 Task: Add the task  Upgrade and migrate company data analytics to a cloud-based solution to the section Data Visualization Sprint in the project AmberDrive and add a Due Date to the respective task as 2023/11/03
Action: Mouse moved to (475, 423)
Screenshot: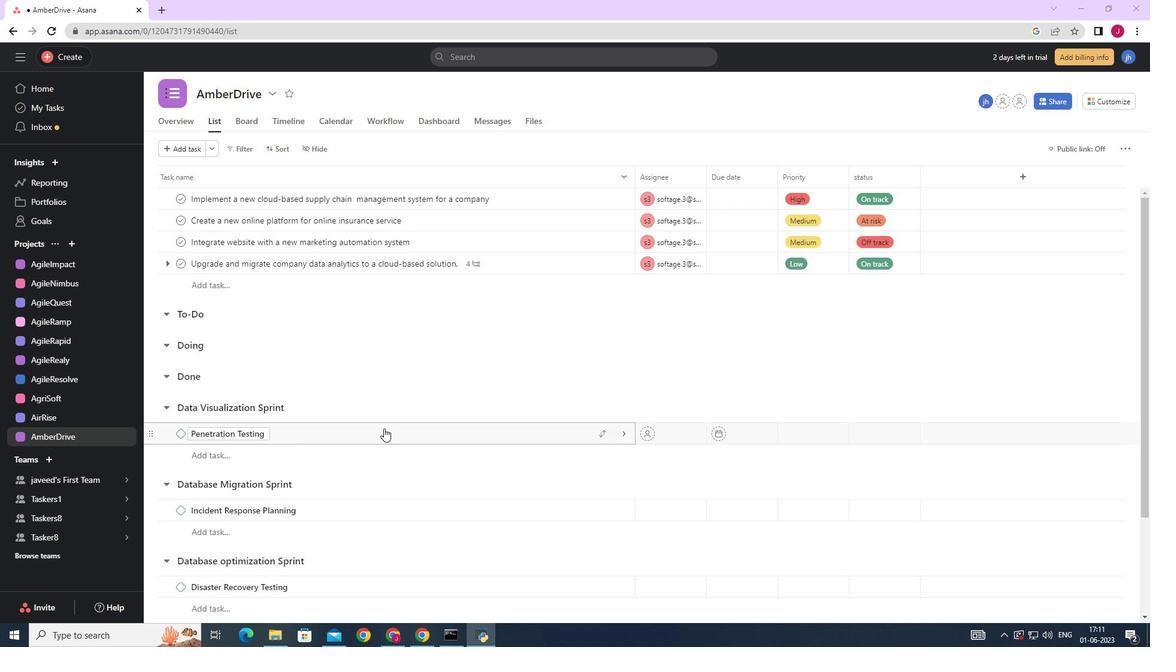
Action: Mouse scrolled (475, 424) with delta (0, 0)
Screenshot: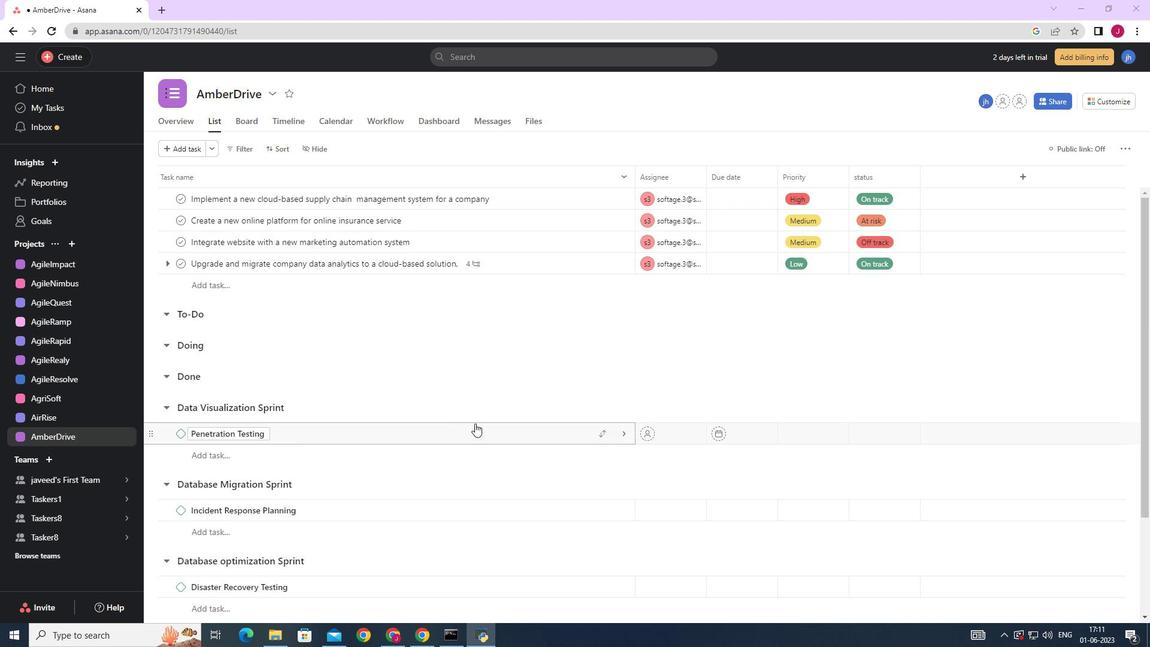 
Action: Mouse scrolled (475, 424) with delta (0, 0)
Screenshot: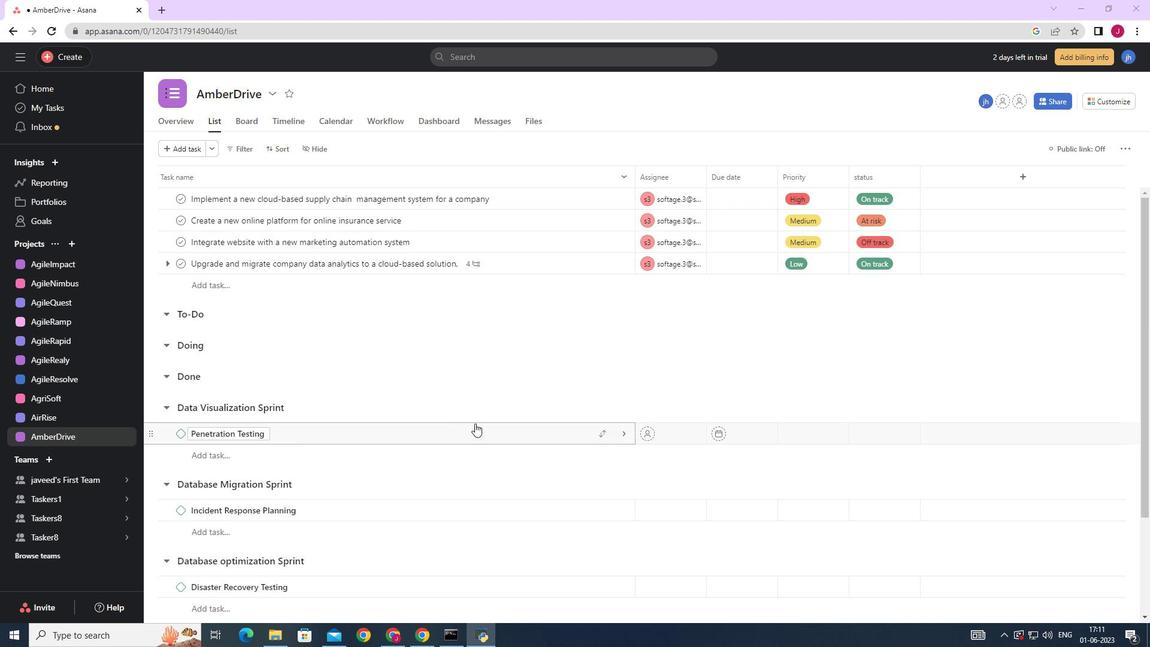 
Action: Mouse moved to (360, 353)
Screenshot: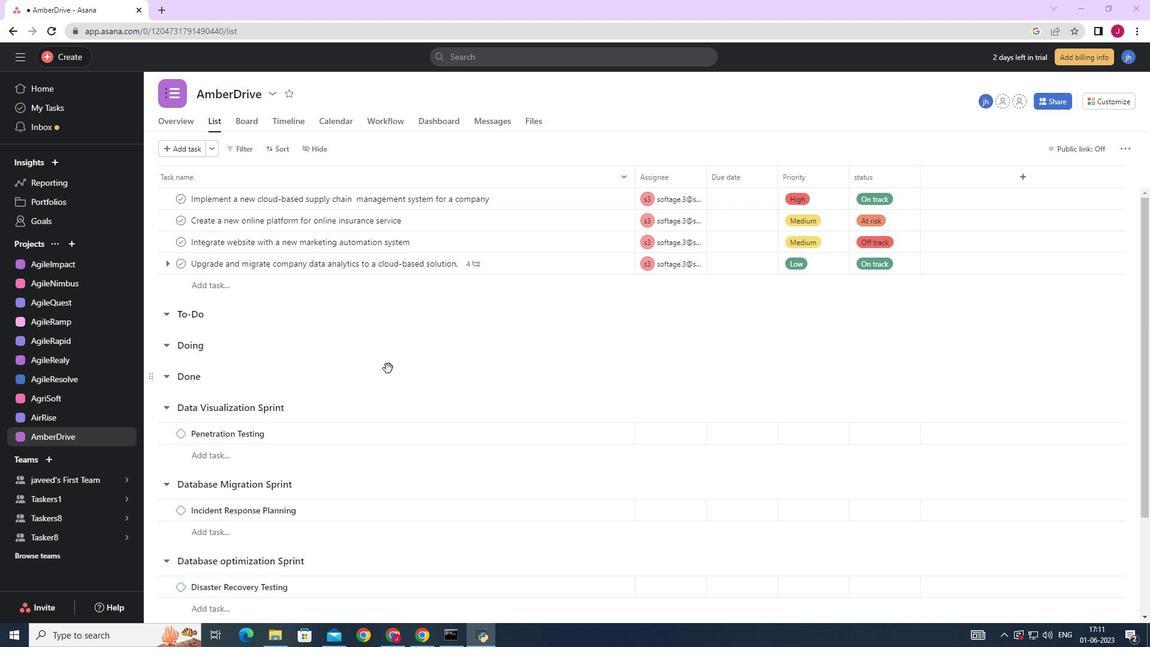 
Action: Mouse scrolled (360, 353) with delta (0, 0)
Screenshot: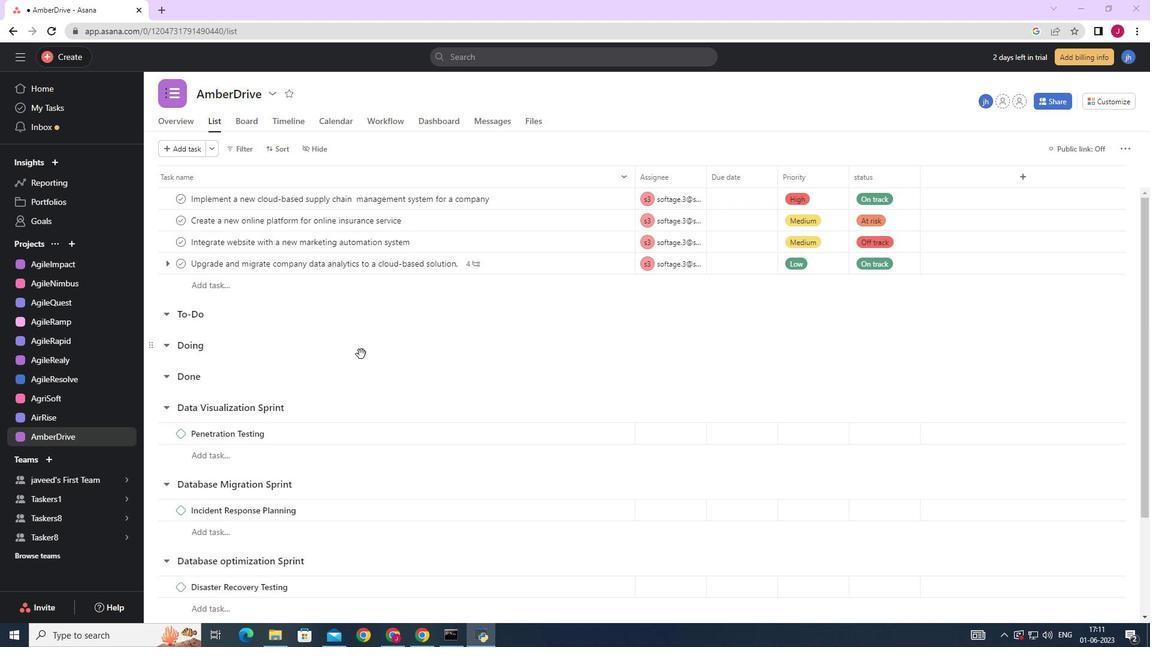 
Action: Mouse moved to (357, 353)
Screenshot: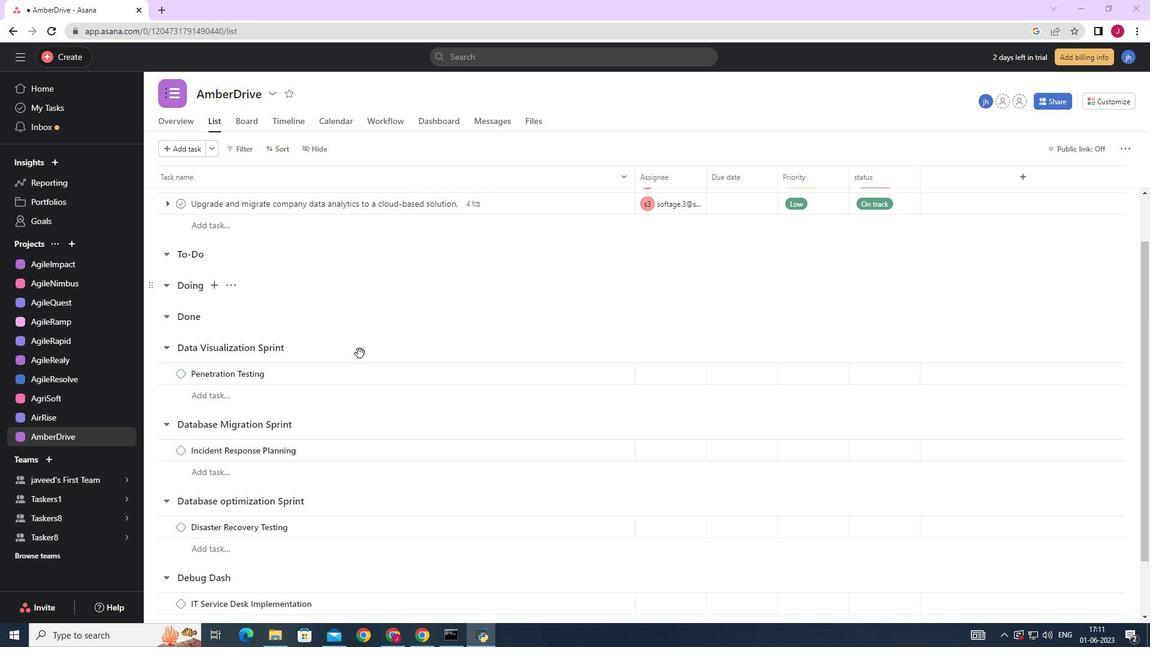 
Action: Mouse scrolled (357, 354) with delta (0, 0)
Screenshot: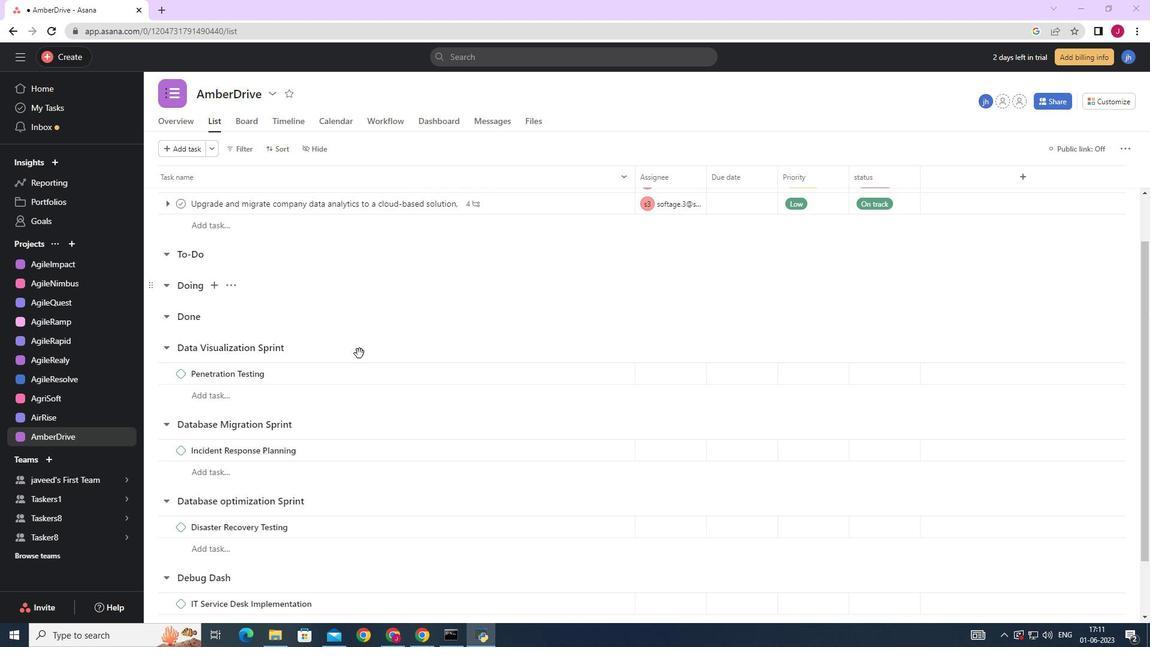 
Action: Mouse scrolled (357, 354) with delta (0, 0)
Screenshot: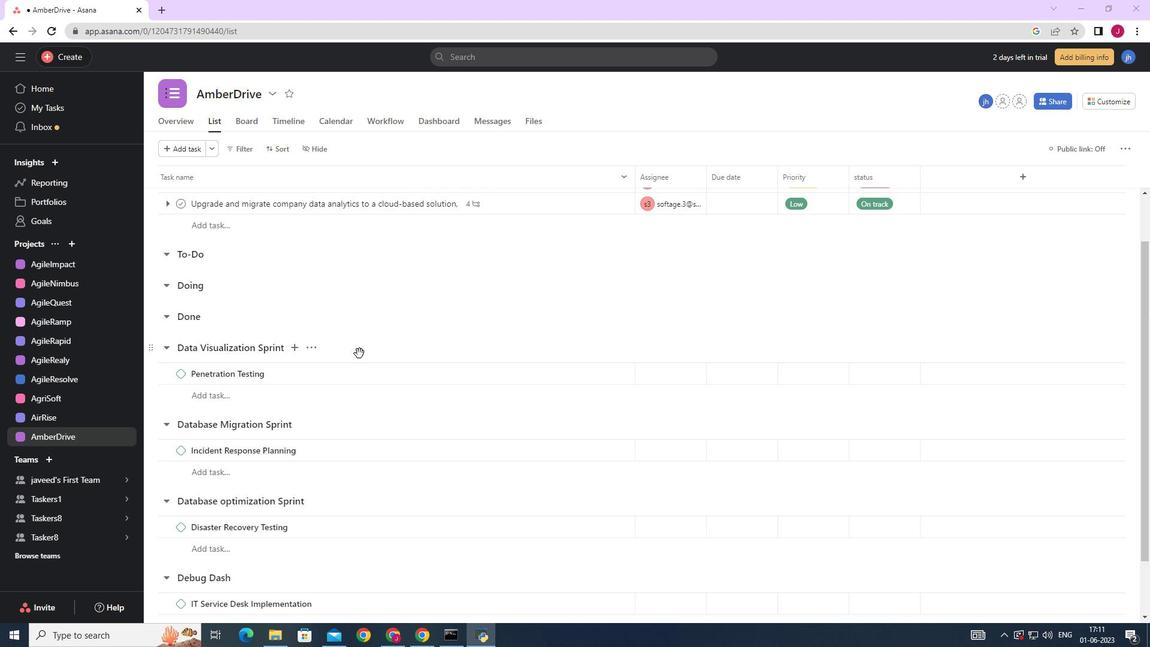 
Action: Mouse scrolled (357, 354) with delta (0, 0)
Screenshot: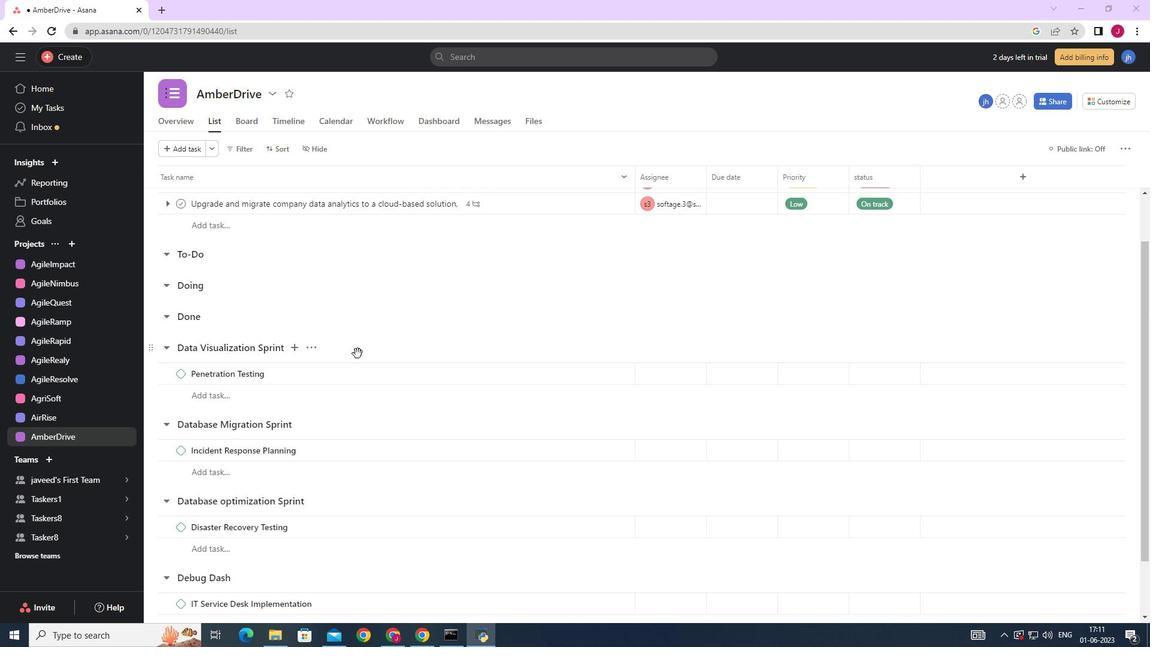 
Action: Mouse moved to (466, 365)
Screenshot: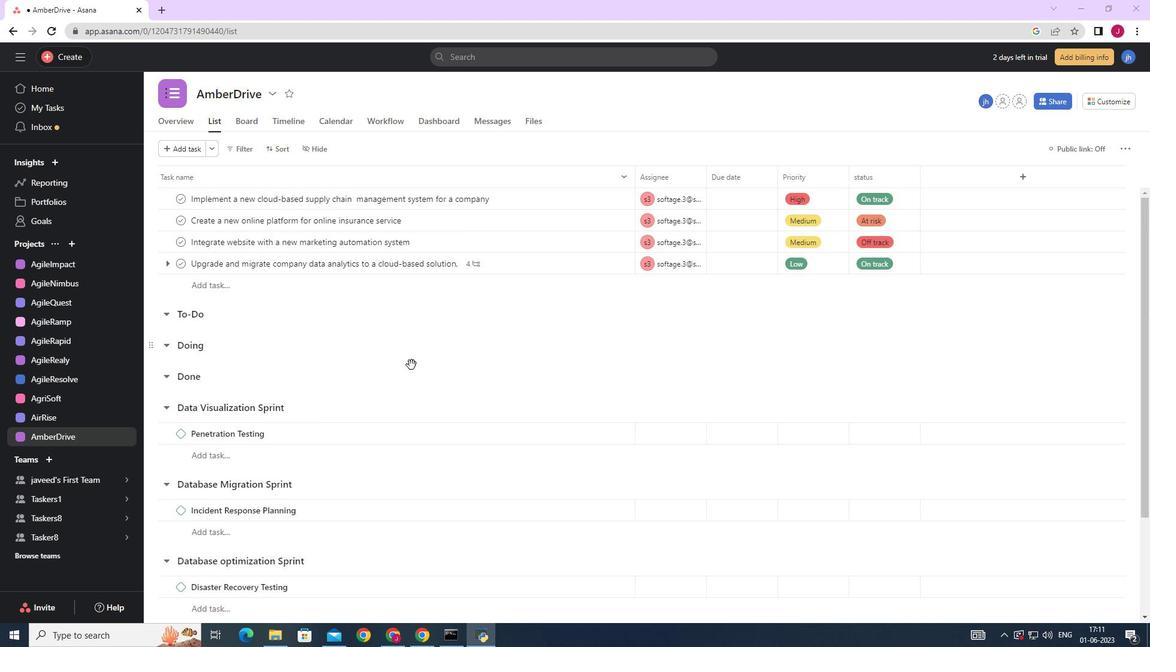 
Action: Mouse scrolled (466, 365) with delta (0, 0)
Screenshot: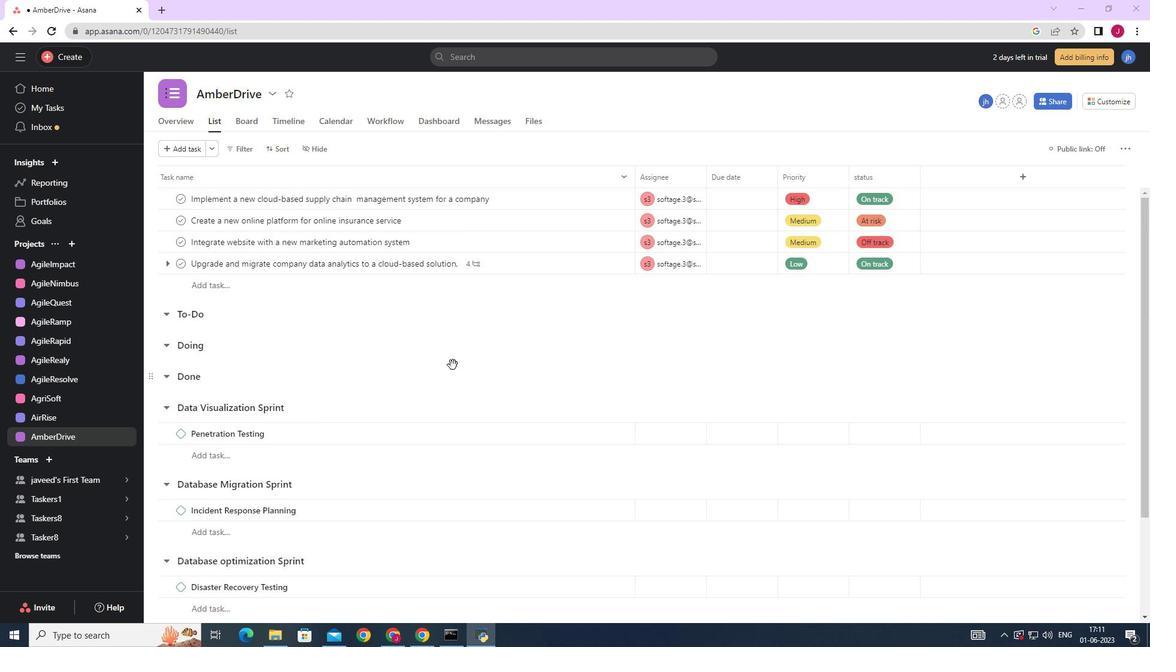 
Action: Mouse scrolled (466, 365) with delta (0, 0)
Screenshot: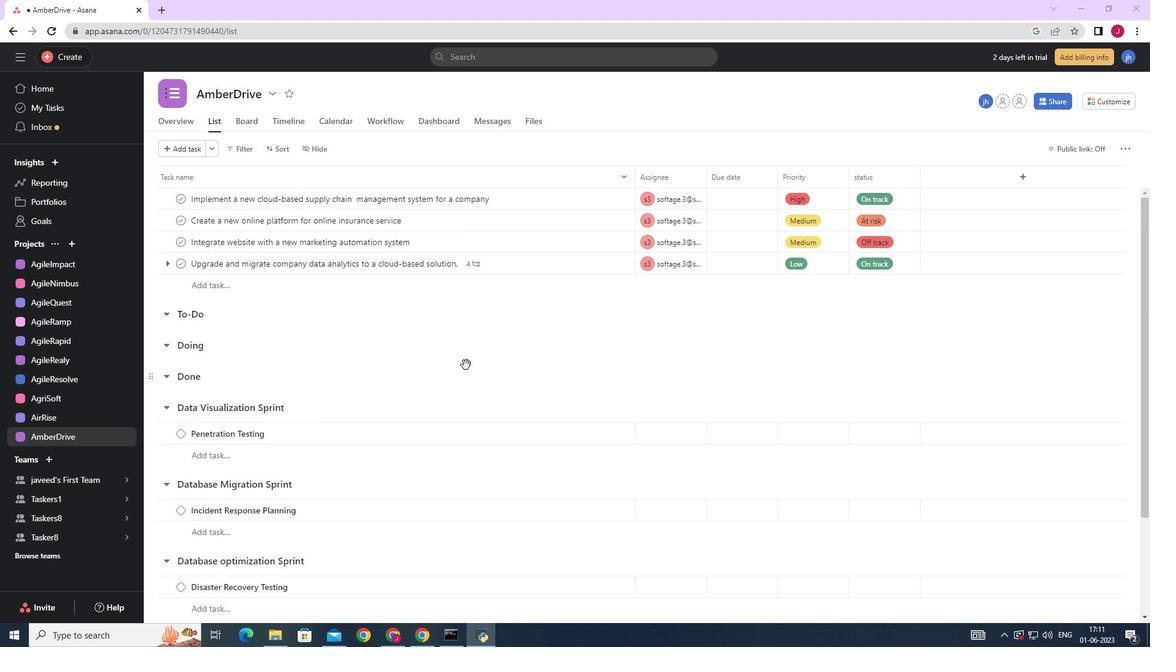 
Action: Mouse moved to (602, 264)
Screenshot: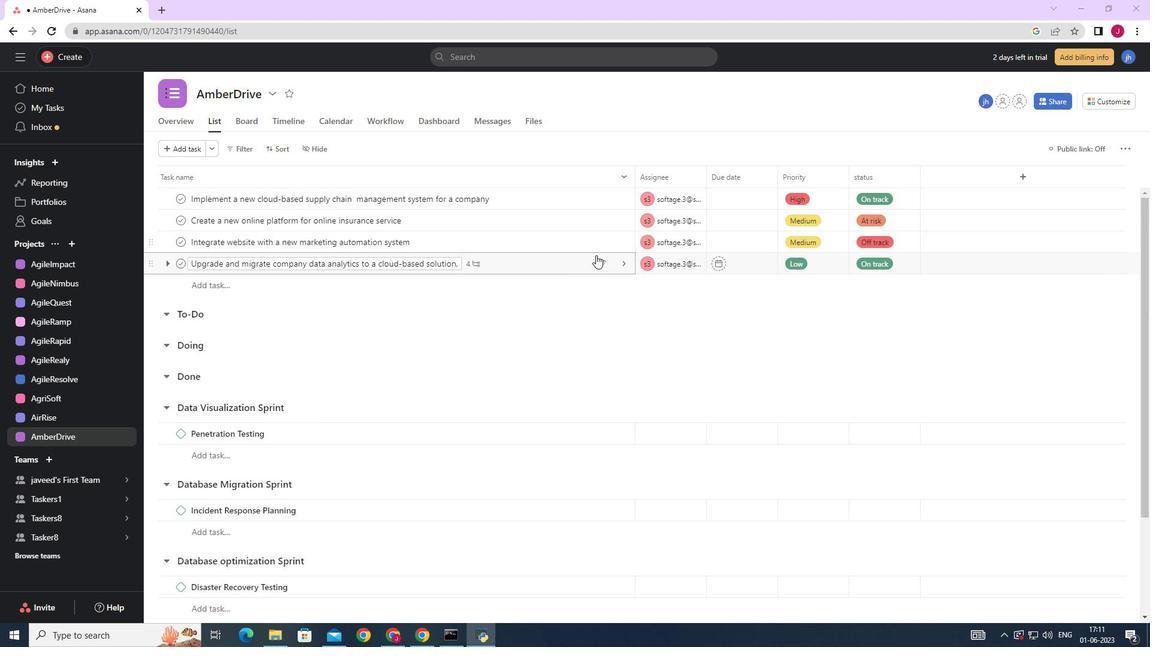 
Action: Mouse pressed left at (602, 264)
Screenshot: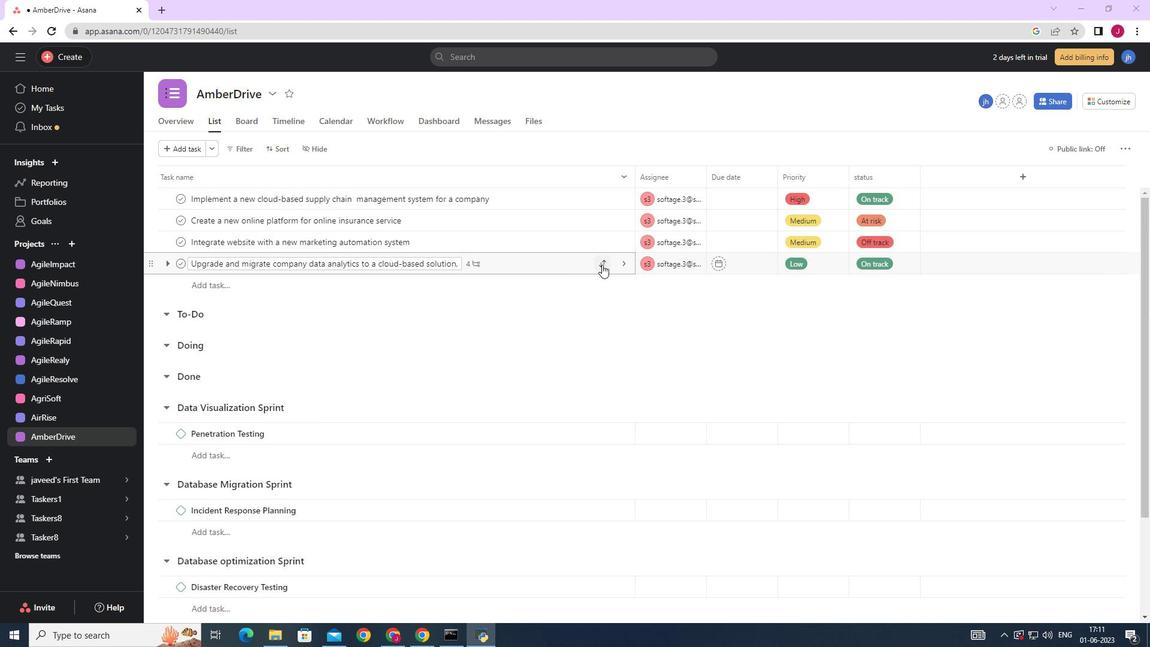 
Action: Mouse moved to (558, 394)
Screenshot: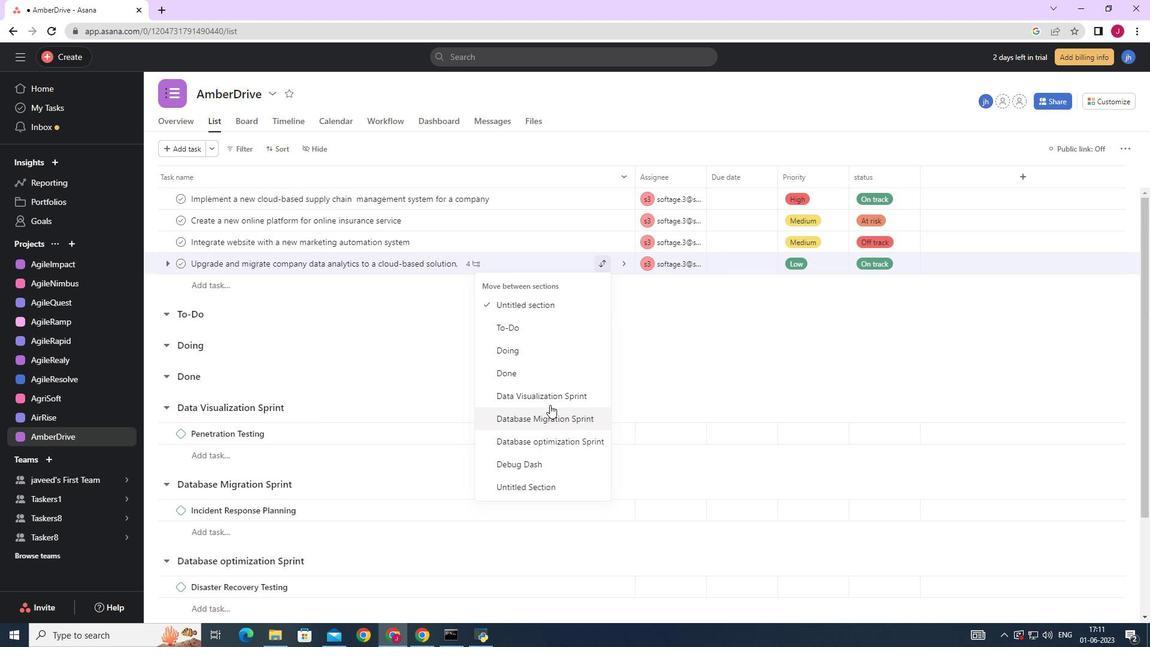 
Action: Mouse pressed left at (558, 394)
Screenshot: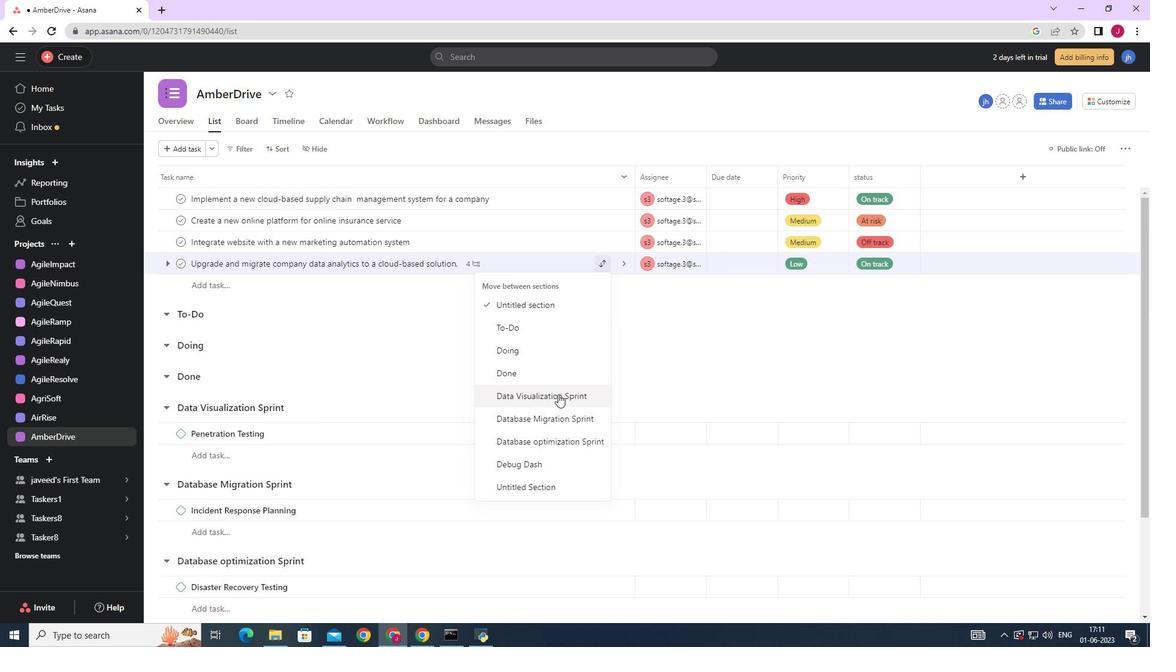
Action: Mouse moved to (749, 416)
Screenshot: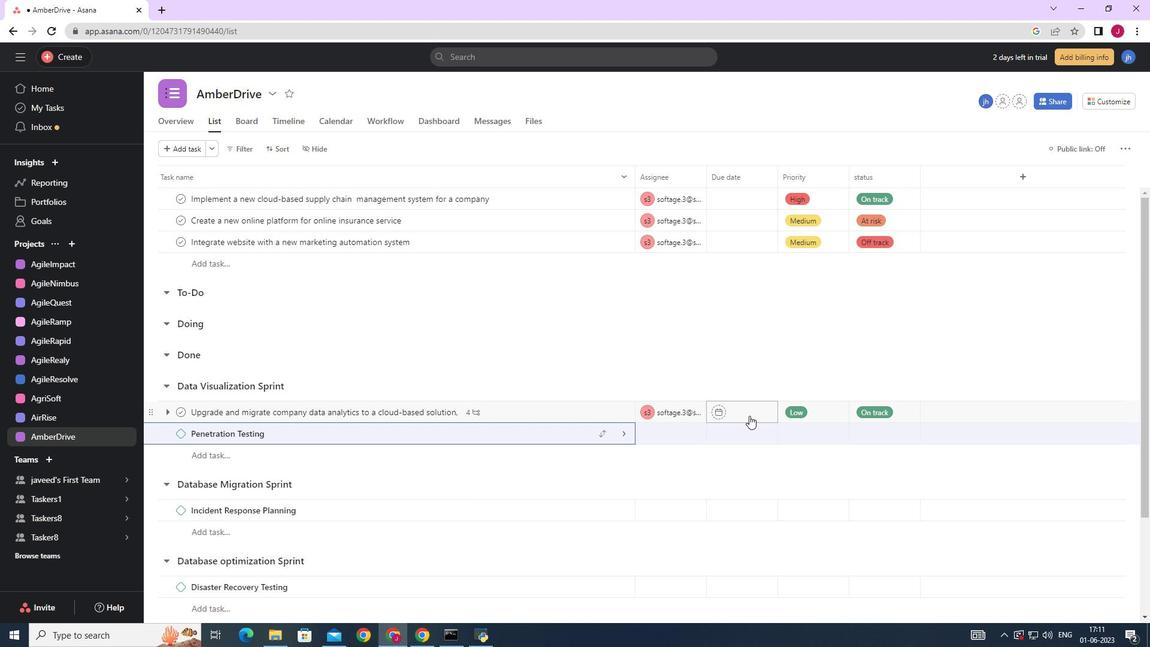 
Action: Mouse pressed left at (749, 416)
Screenshot: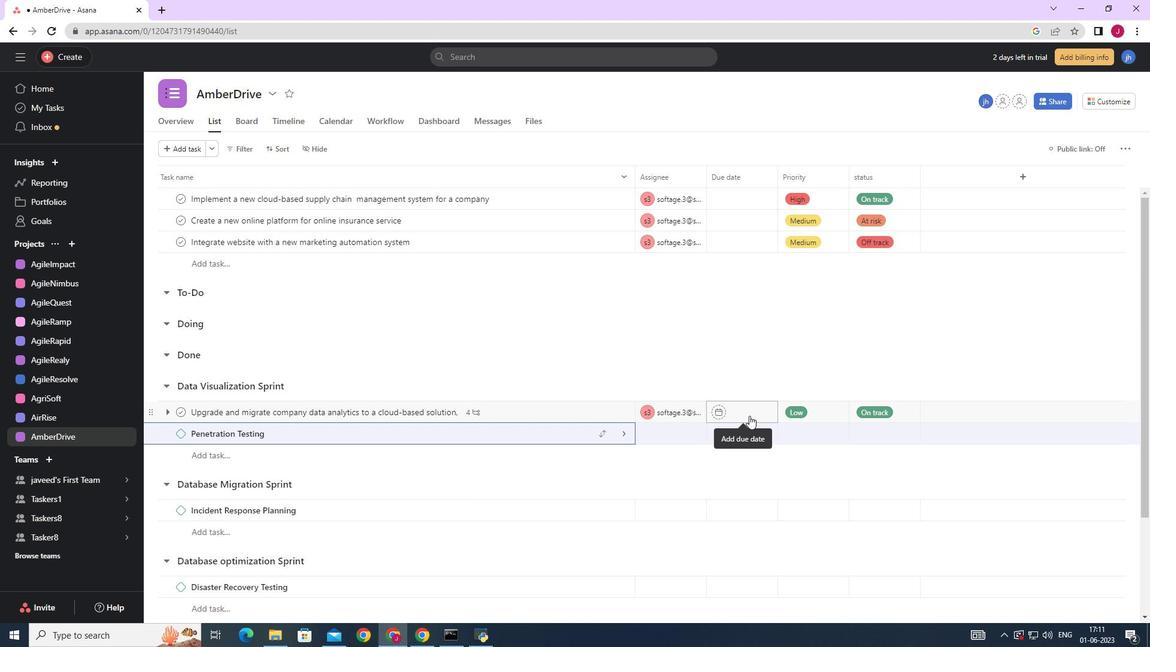 
Action: Mouse moved to (866, 218)
Screenshot: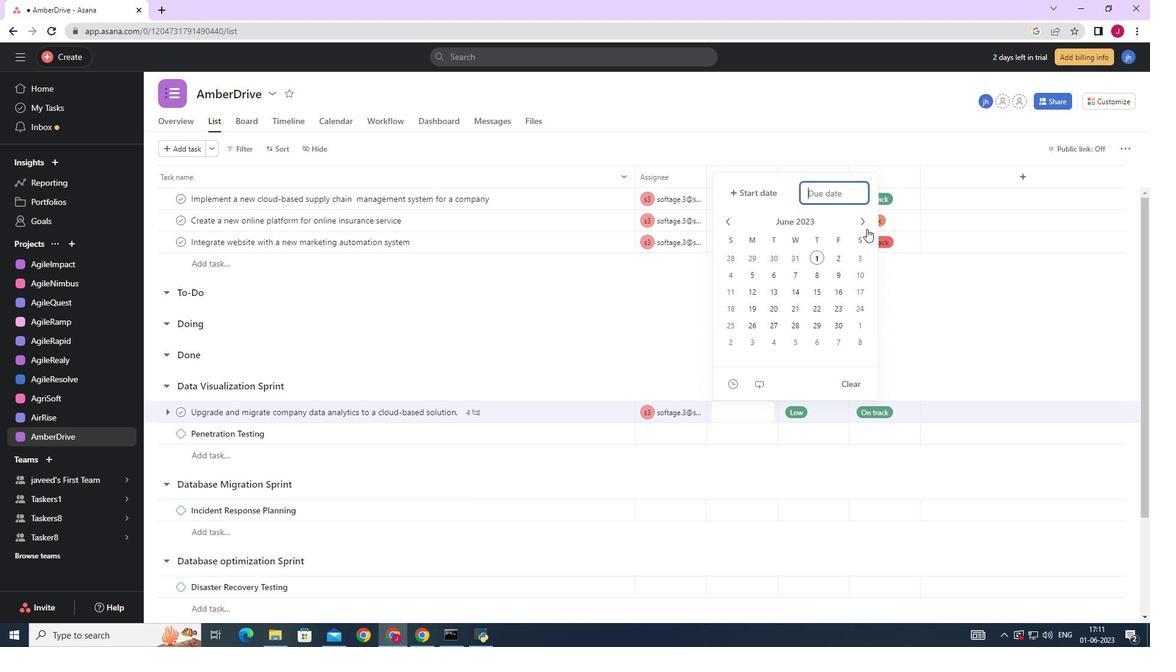 
Action: Mouse pressed left at (866, 218)
Screenshot: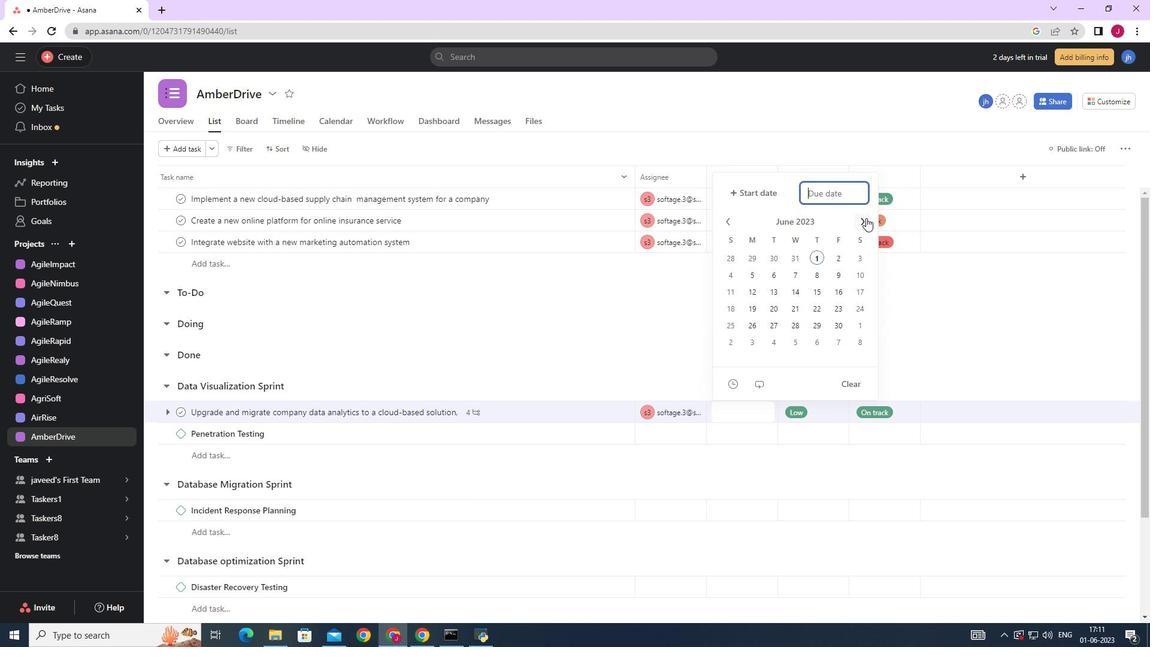 
Action: Mouse moved to (866, 218)
Screenshot: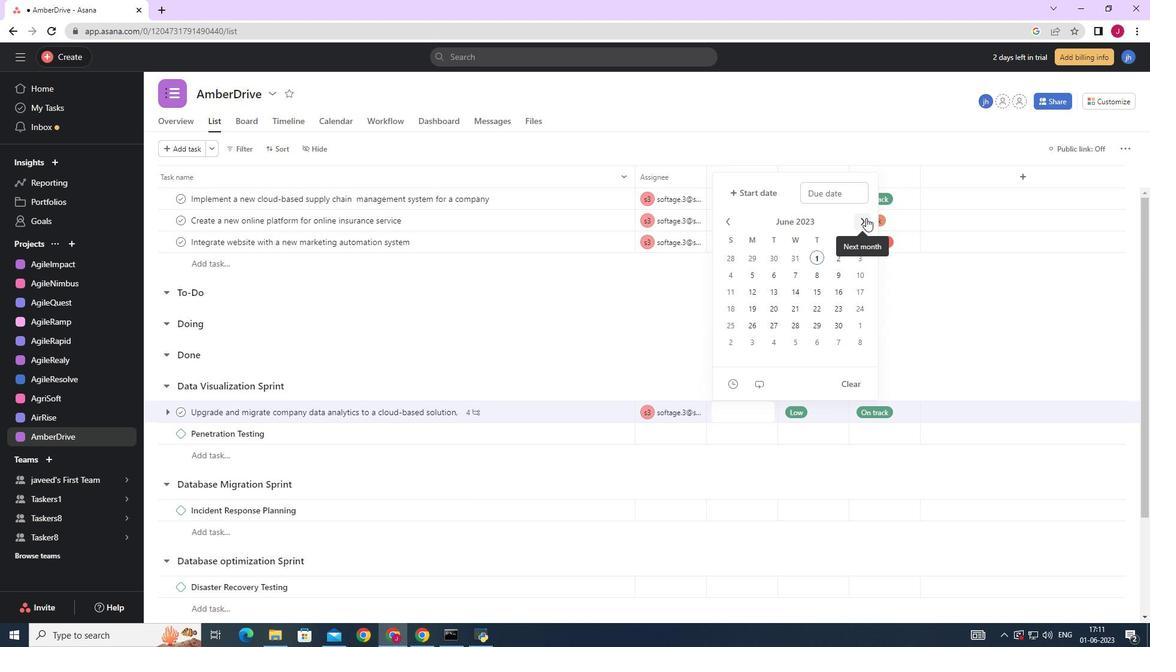 
Action: Mouse pressed left at (866, 218)
Screenshot: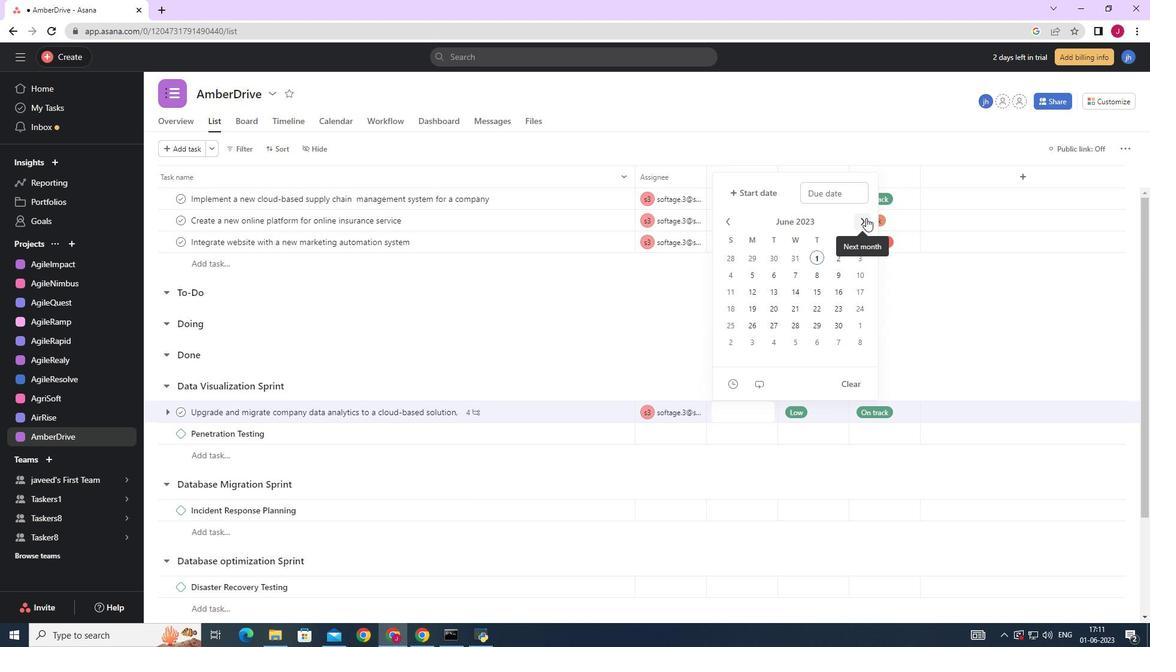 
Action: Mouse pressed left at (866, 218)
Screenshot: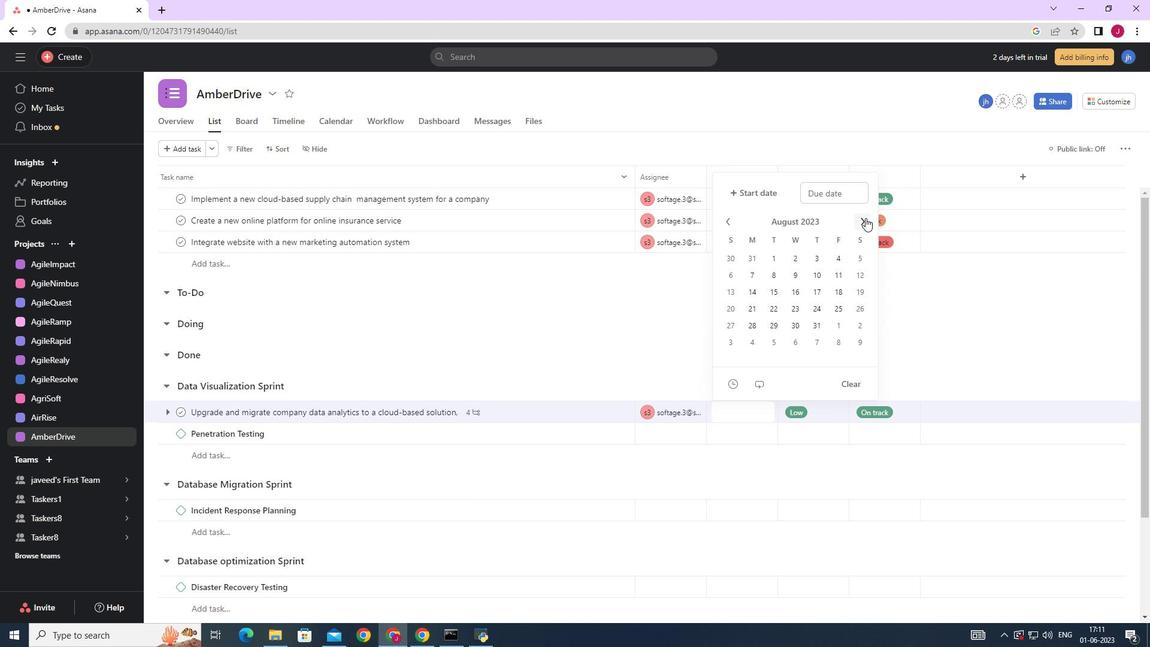 
Action: Mouse pressed left at (866, 218)
Screenshot: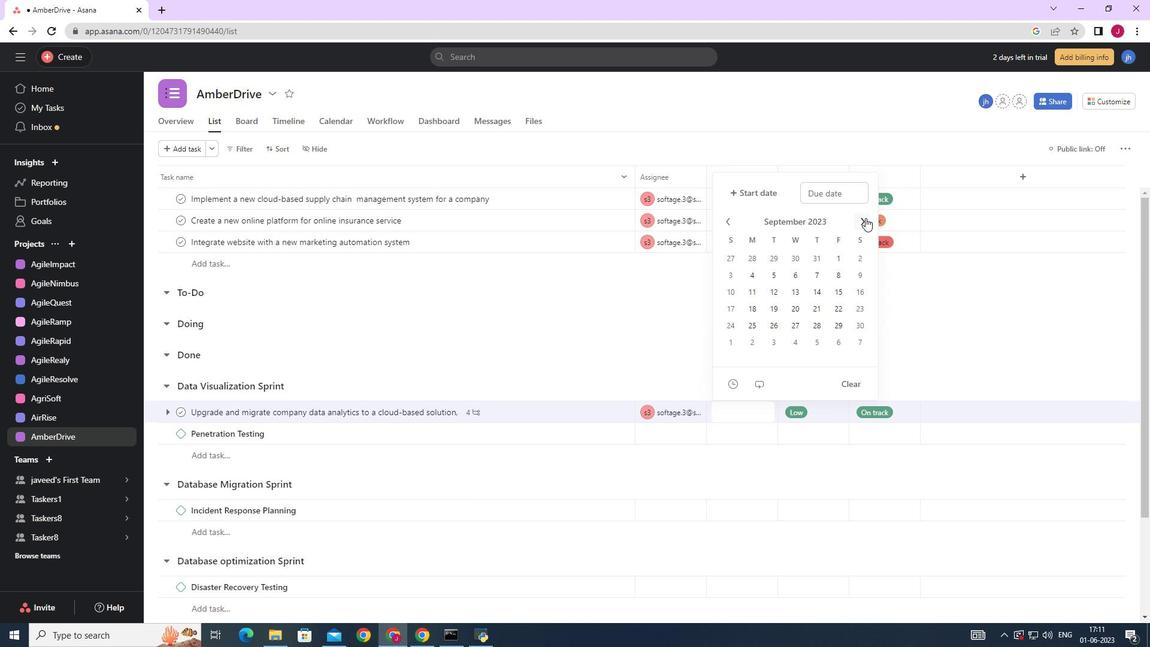 
Action: Mouse pressed left at (866, 218)
Screenshot: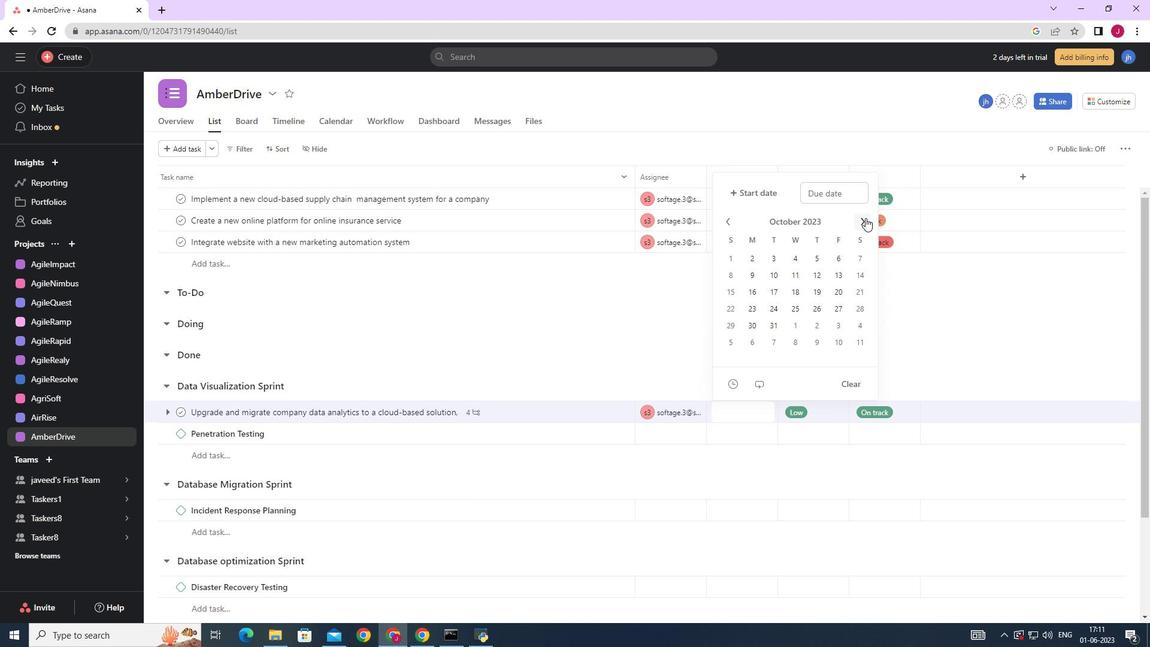 
Action: Mouse pressed left at (866, 218)
Screenshot: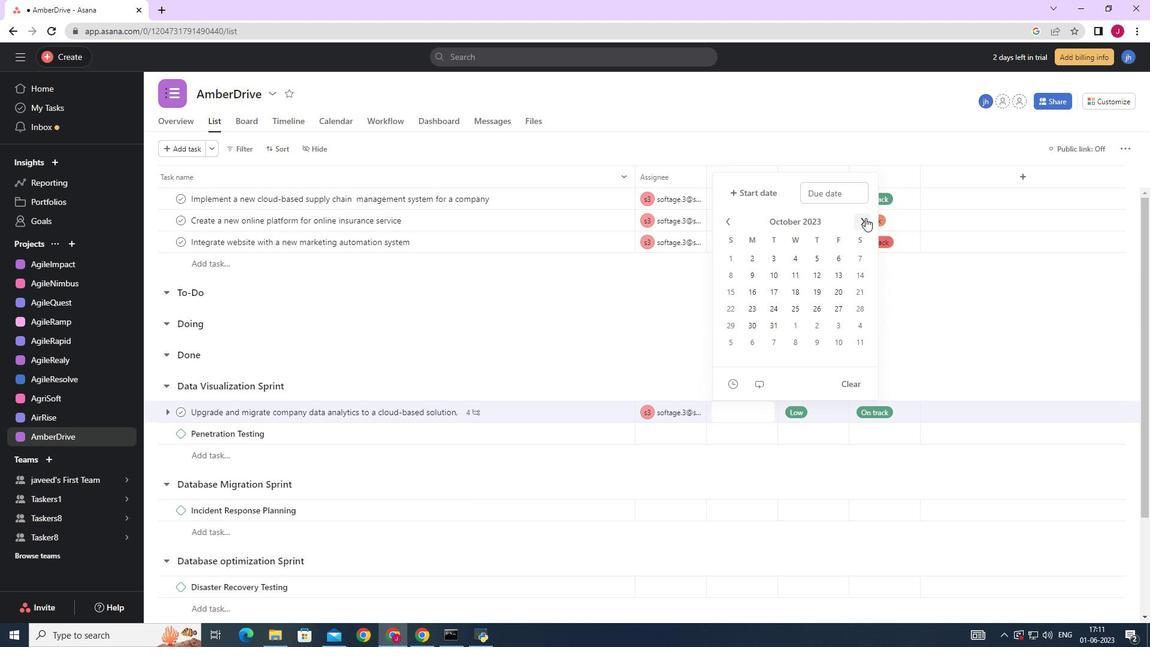 
Action: Mouse pressed left at (866, 218)
Screenshot: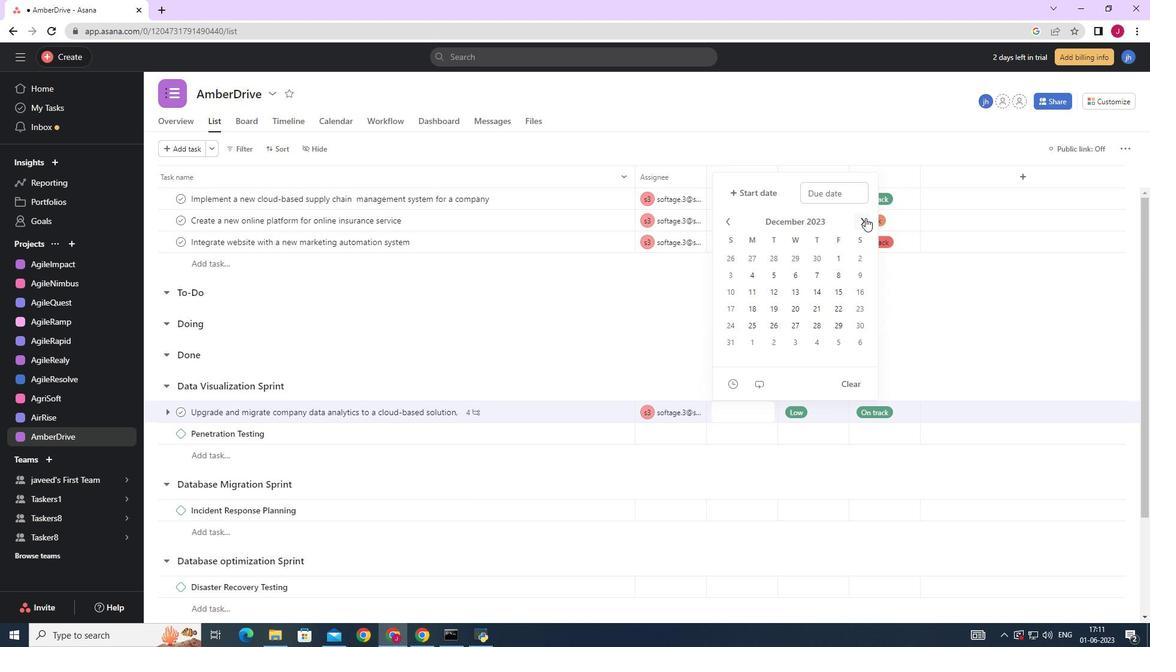 
Action: Mouse pressed left at (866, 218)
Screenshot: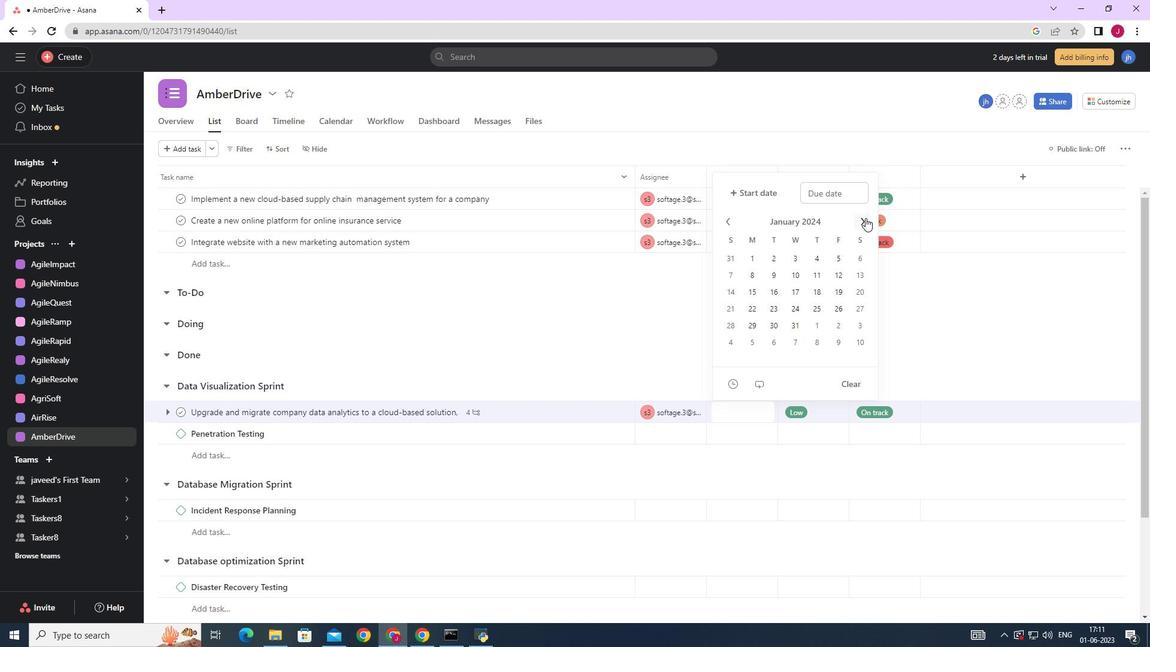 
Action: Mouse moved to (727, 221)
Screenshot: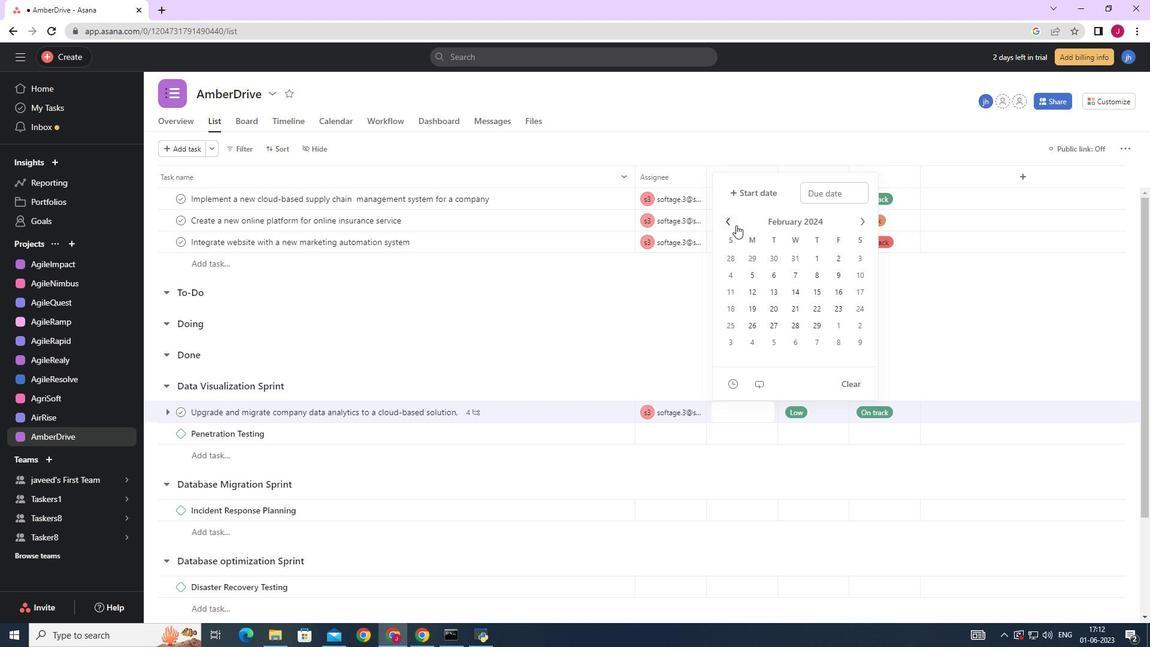 
Action: Mouse pressed left at (727, 221)
Screenshot: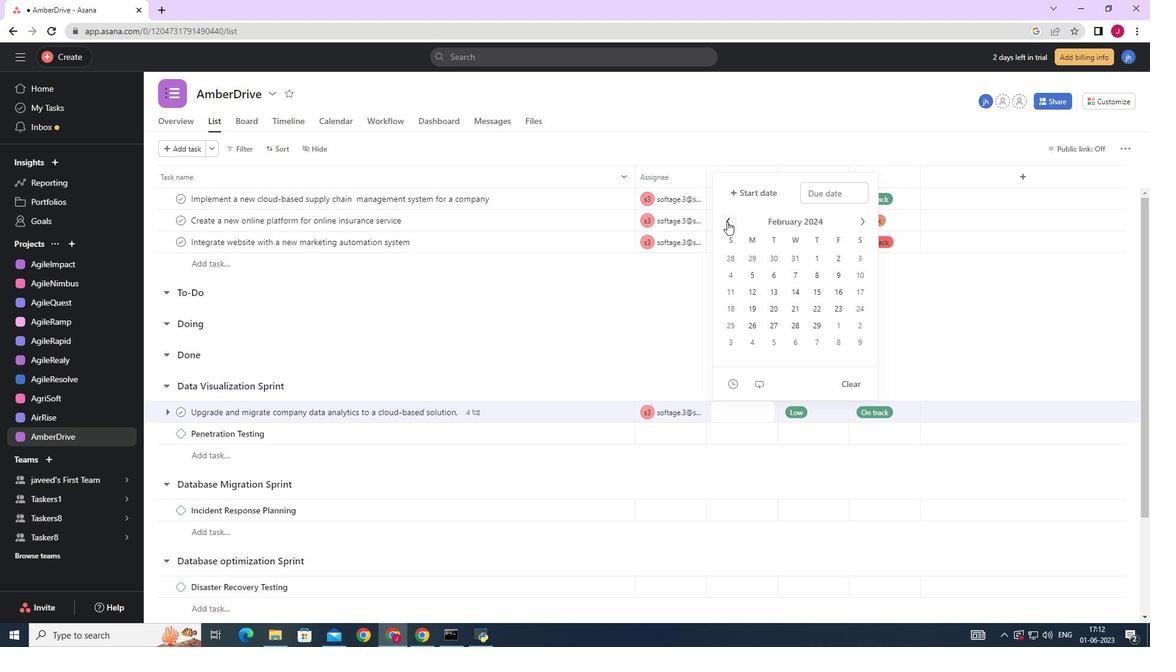 
Action: Mouse pressed left at (727, 221)
Screenshot: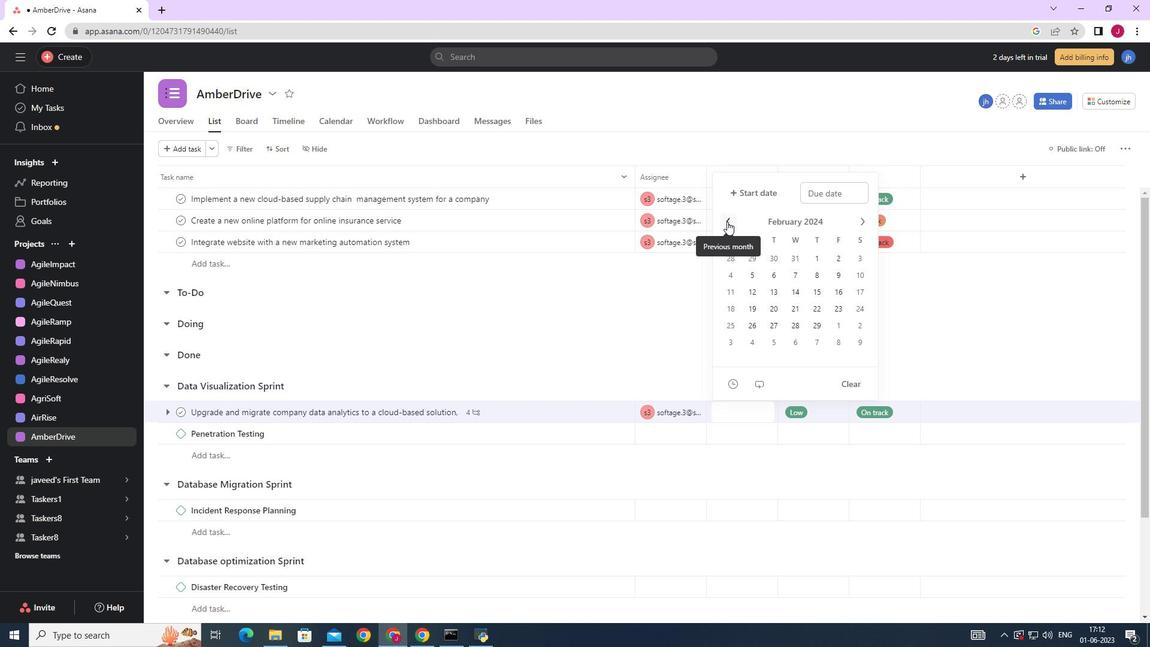 
Action: Mouse pressed left at (727, 221)
Screenshot: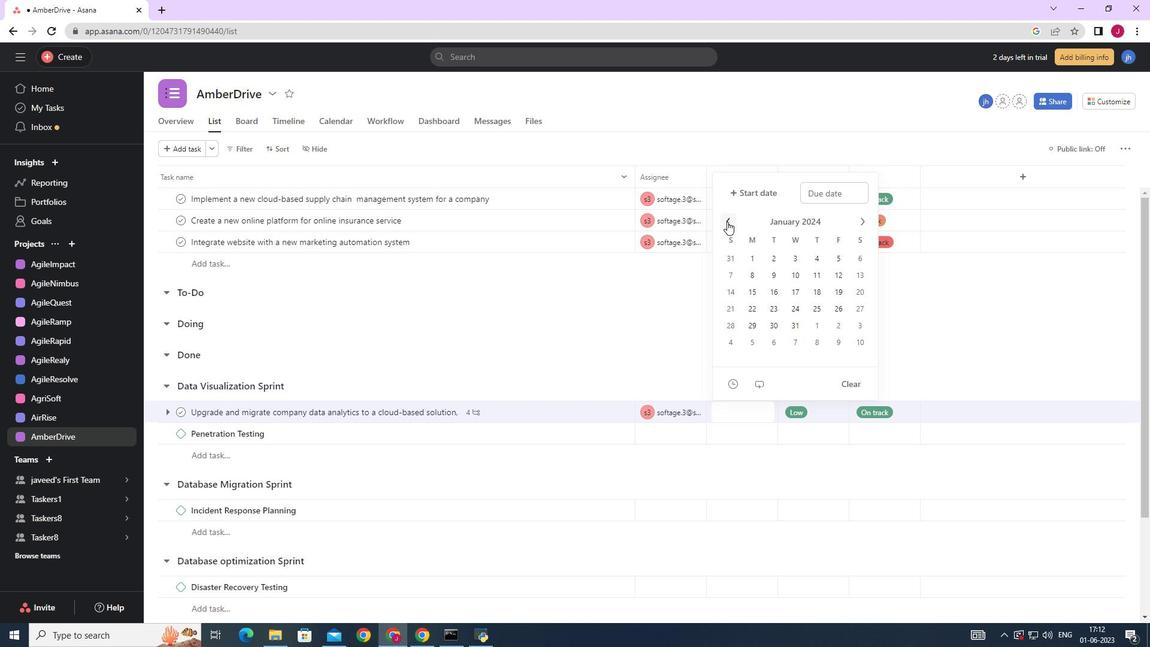 
Action: Mouse pressed left at (727, 221)
Screenshot: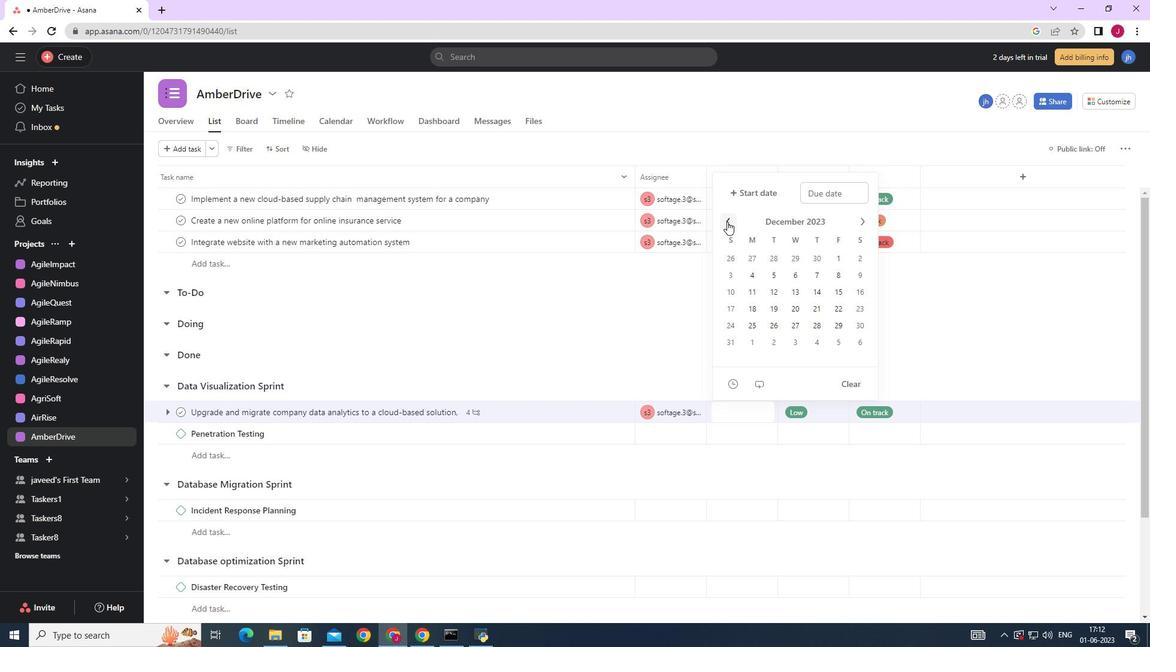 
Action: Mouse pressed left at (727, 221)
Screenshot: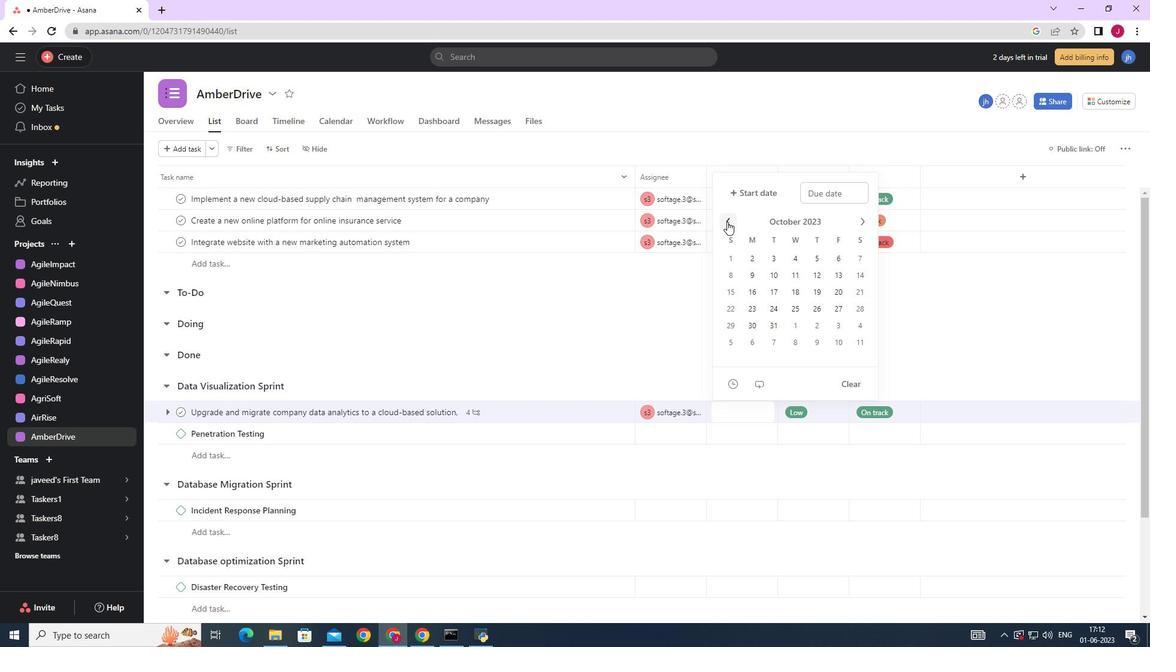 
Action: Mouse moved to (865, 224)
Screenshot: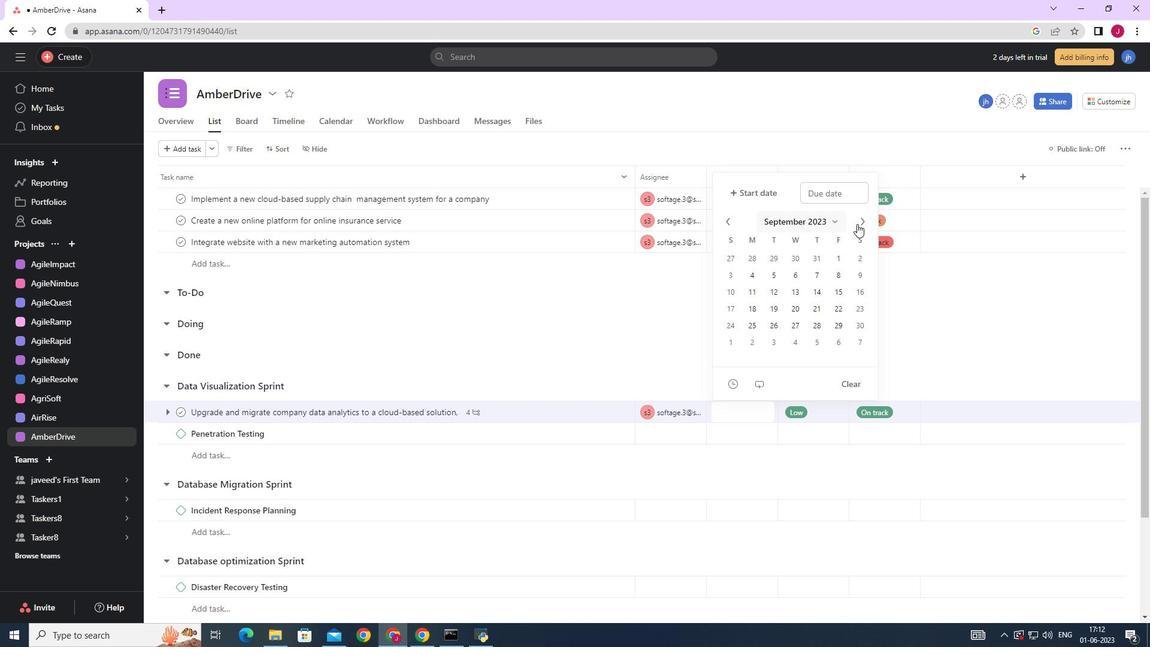 
Action: Mouse pressed left at (865, 224)
Screenshot: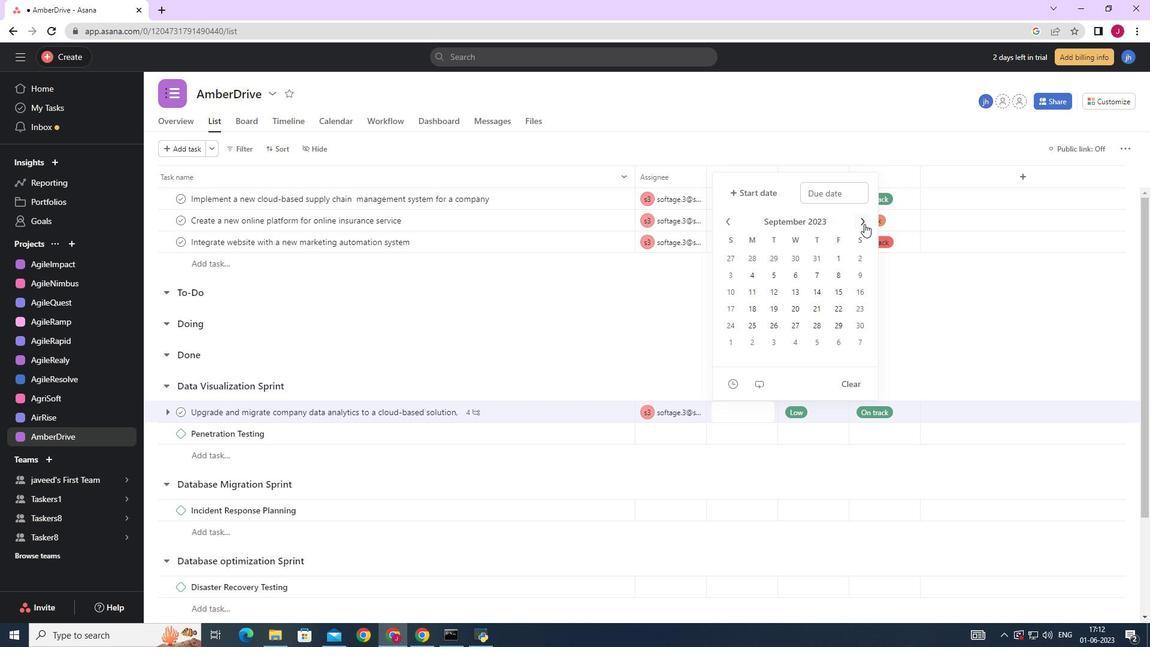 
Action: Mouse pressed left at (865, 224)
Screenshot: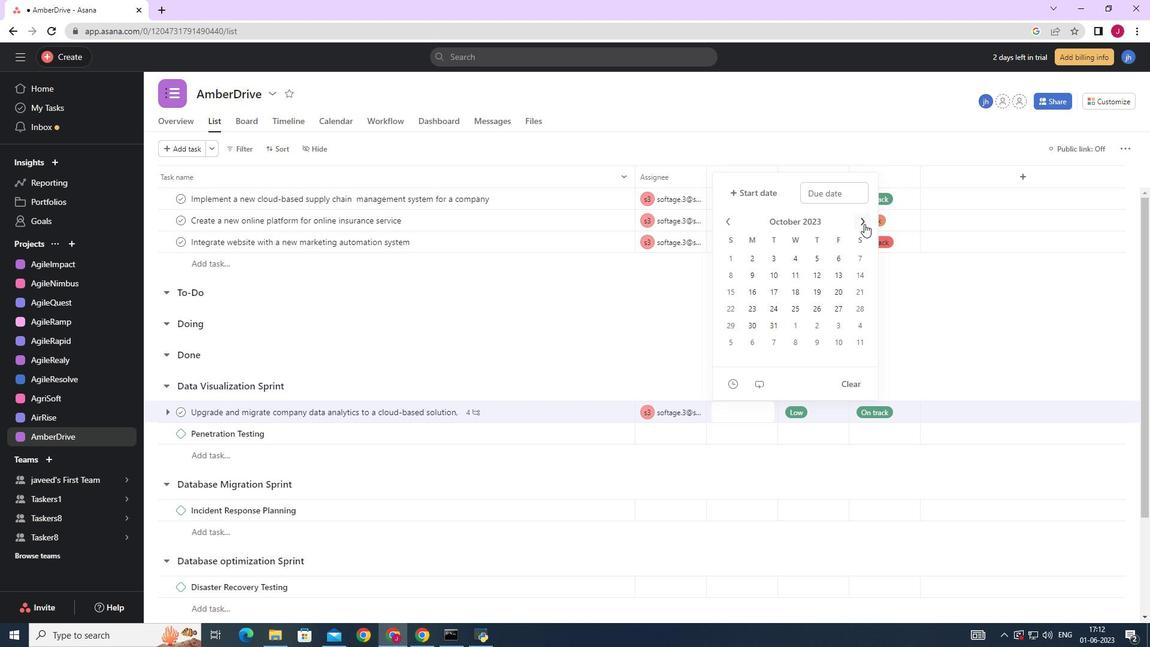 
Action: Mouse pressed left at (865, 224)
Screenshot: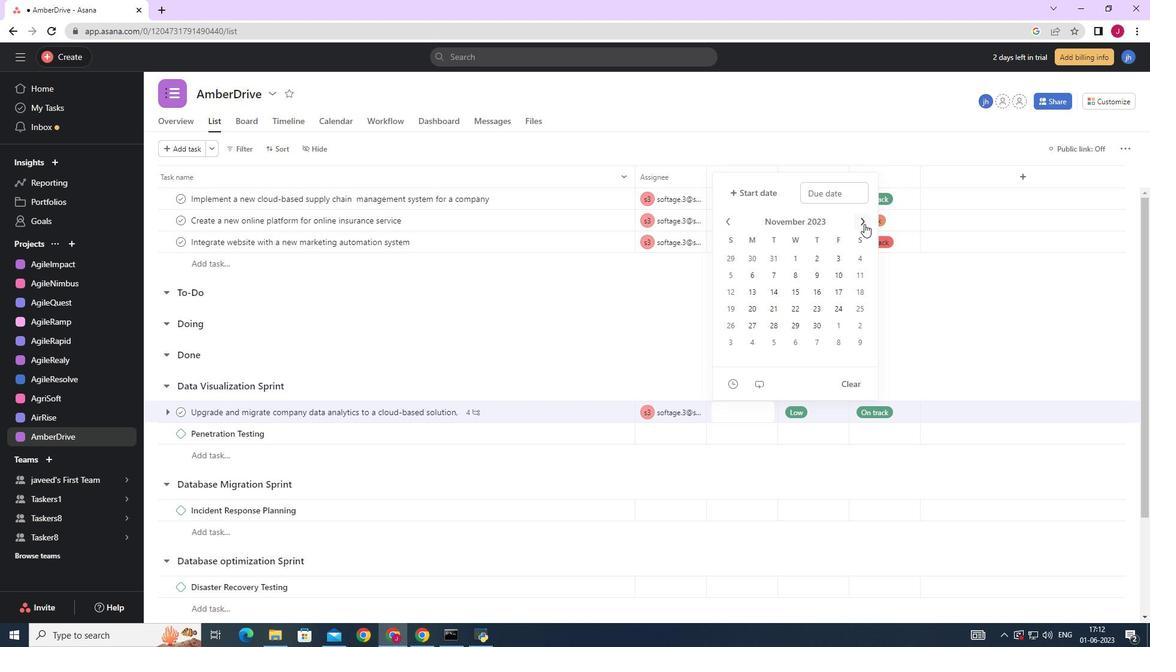 
Action: Mouse moved to (731, 219)
Screenshot: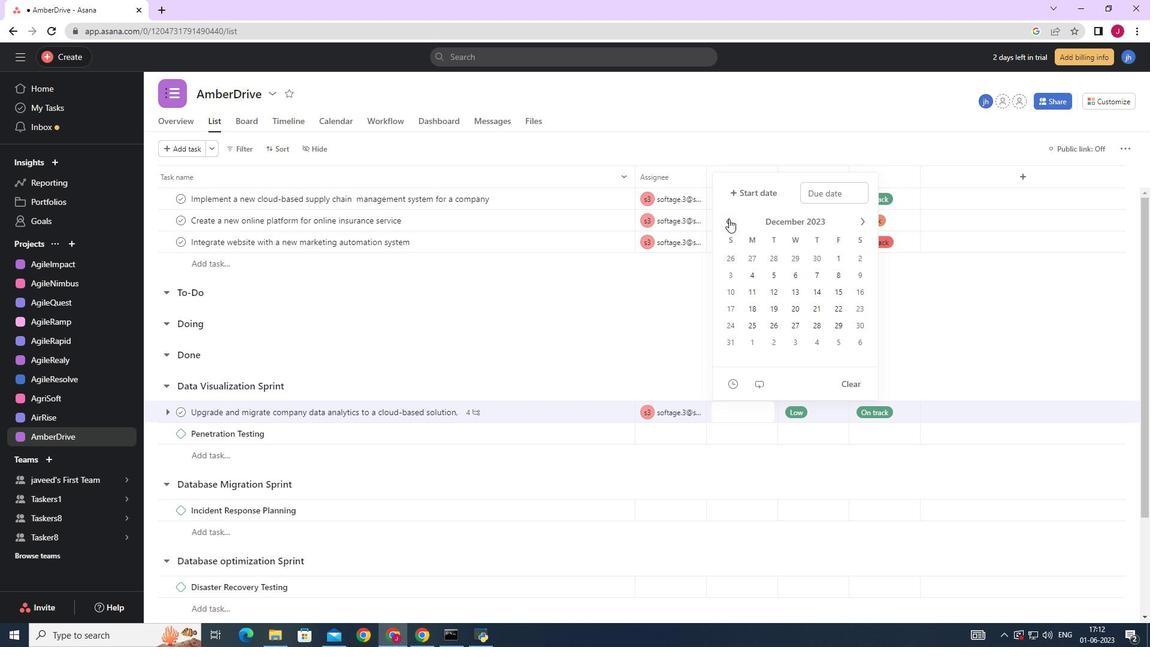 
Action: Mouse pressed left at (731, 219)
Screenshot: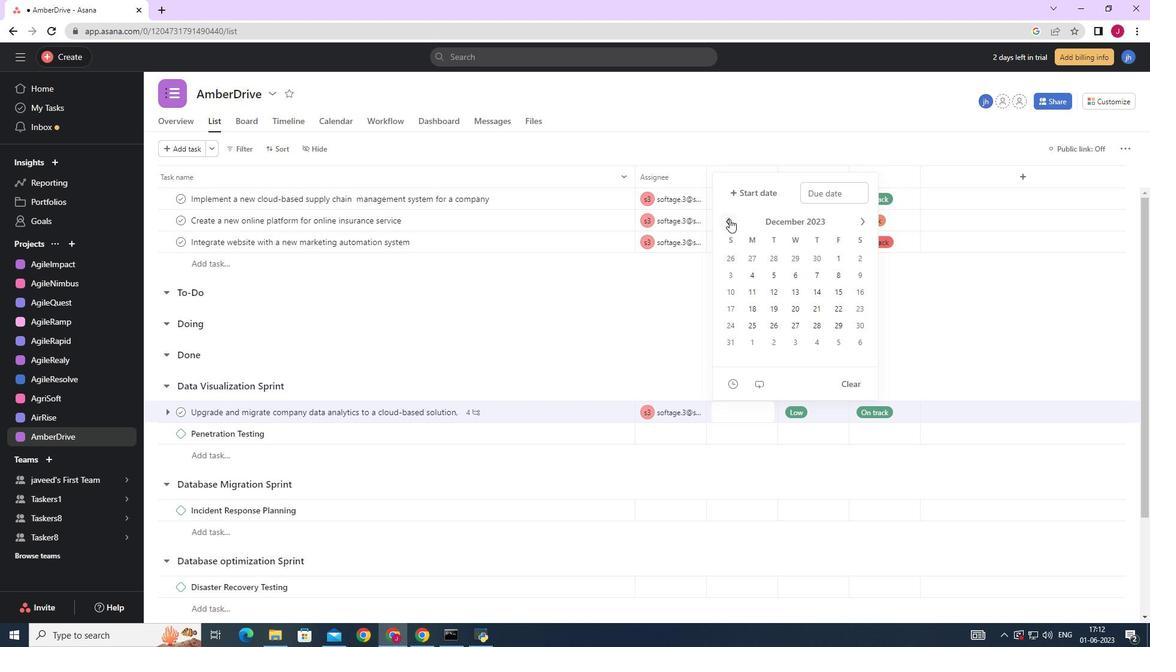 
Action: Mouse moved to (840, 254)
Screenshot: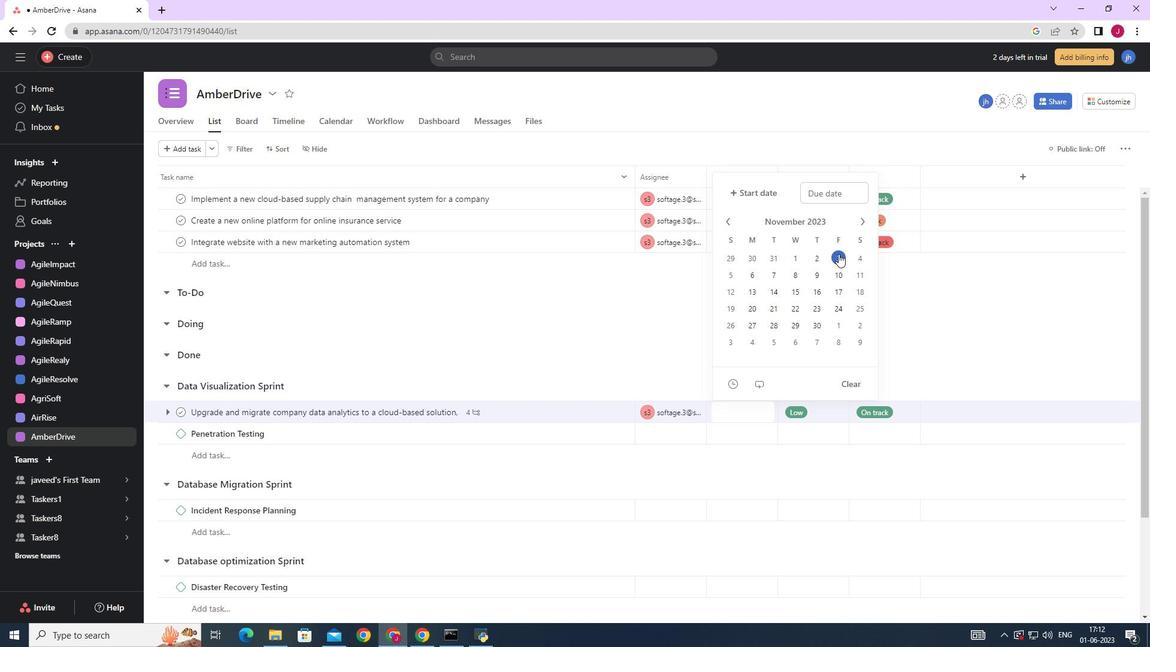 
Action: Mouse pressed left at (840, 254)
Screenshot: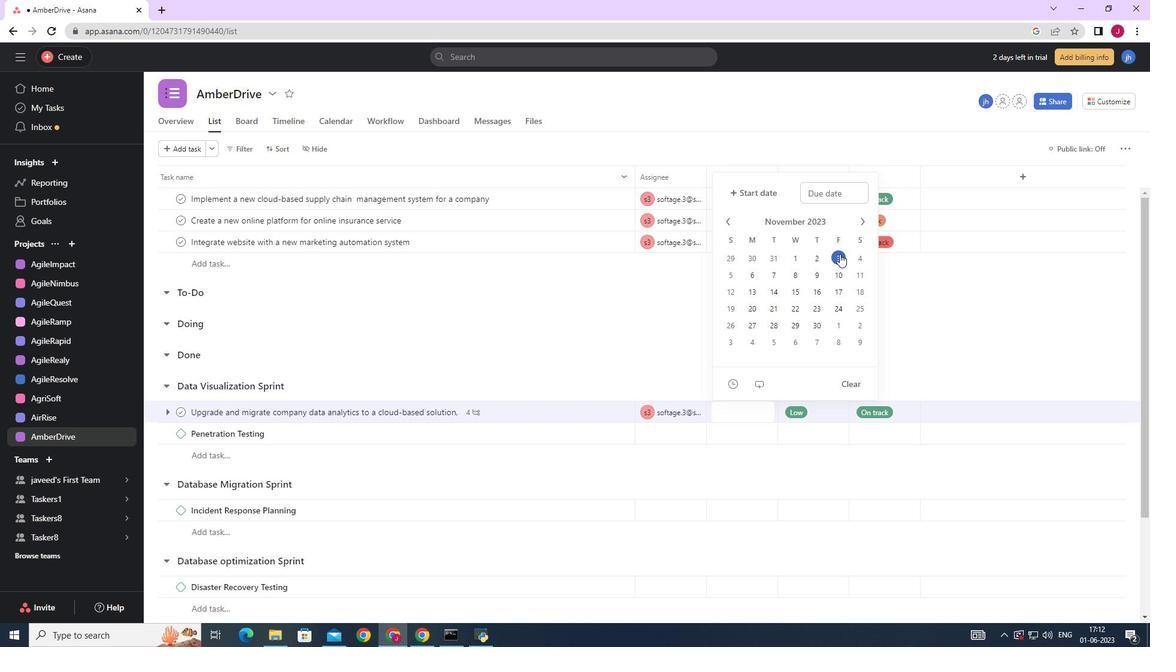 
Action: Mouse moved to (1061, 336)
Screenshot: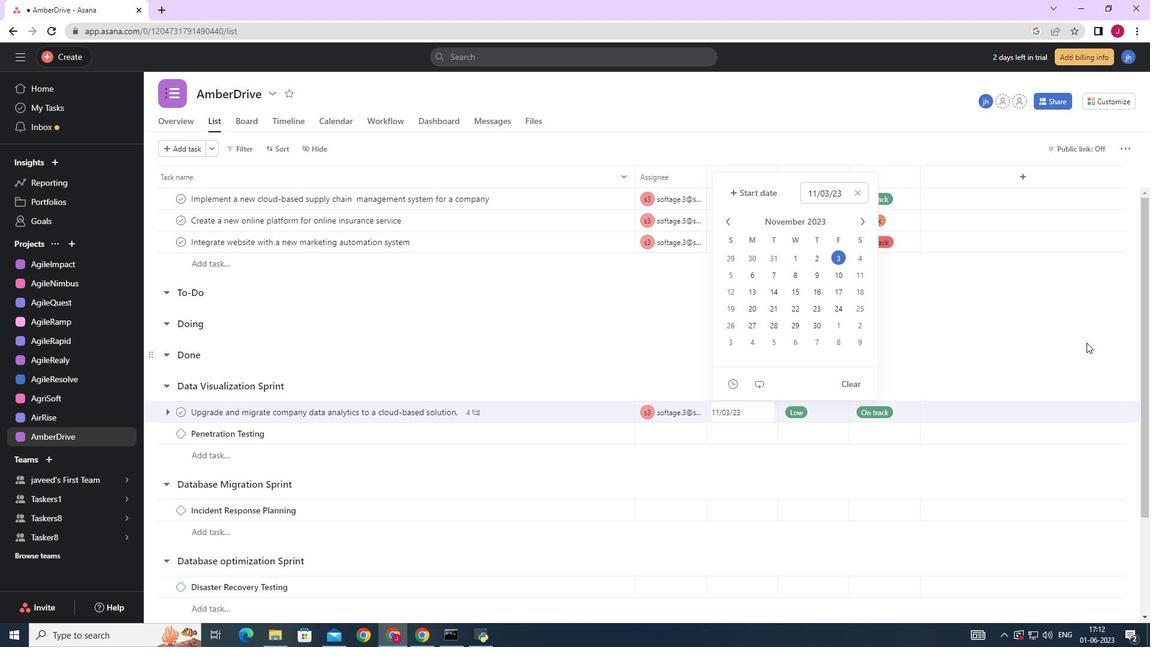 
Action: Mouse pressed left at (1061, 336)
Screenshot: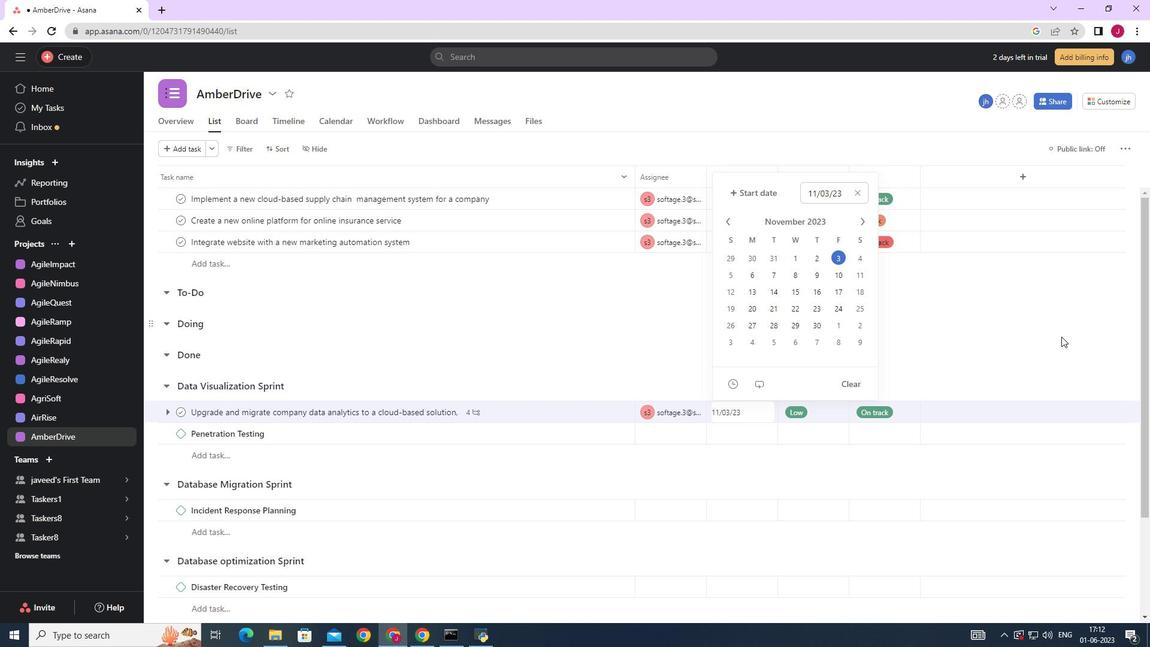 
